 Task: Create in the project BroaderPath and in the Backlog issue 'Implement a new feature to allow for sentiment analysis of user feedback' a child issue 'Email campaign segmentation and personalization optimization and reporting', and assign it to team member softage.1@softage.net. Create in the project BroaderPath and in the Backlog issue 'Address issues related to system accessibility for users with vision impairments' a child issue 'Chatbot conversation natural language understanding testing and remediation', and assign it to team member softage.2@softage.net
Action: Mouse scrolled (100, 71) with delta (0, 0)
Screenshot: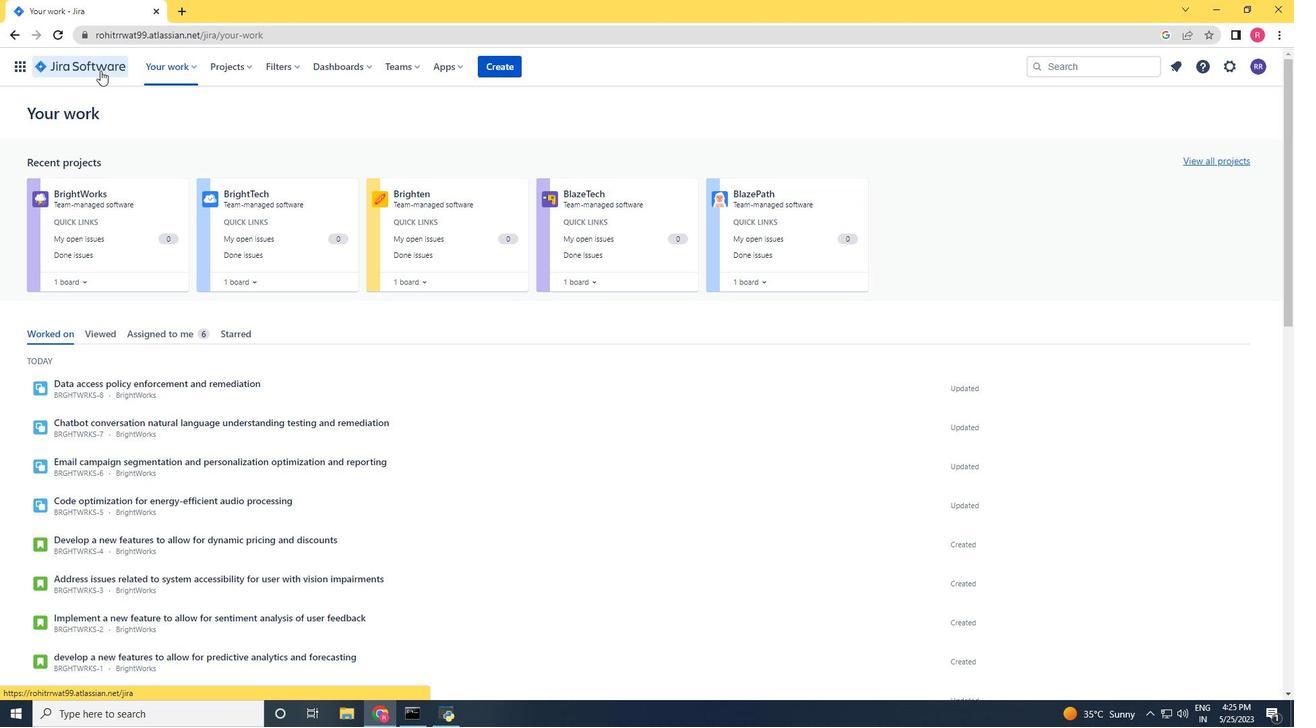 
Action: Mouse scrolled (100, 71) with delta (0, 0)
Screenshot: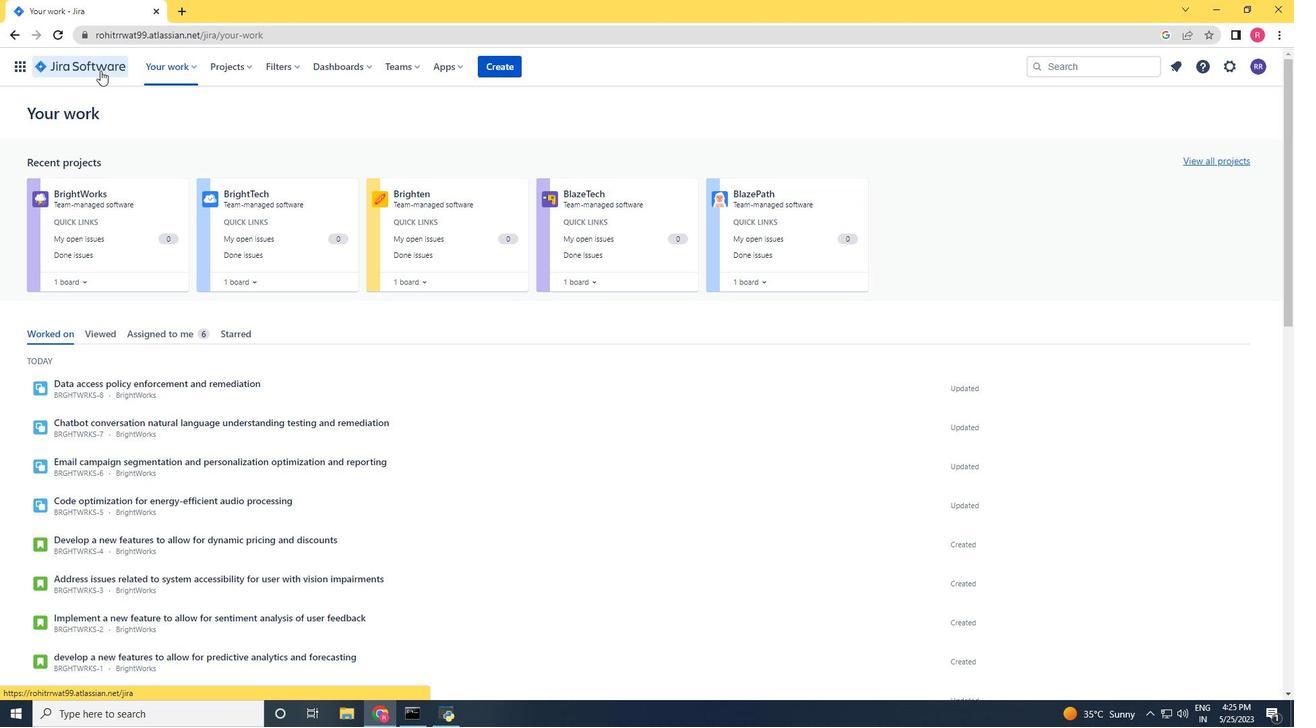 
Action: Mouse moved to (232, 67)
Screenshot: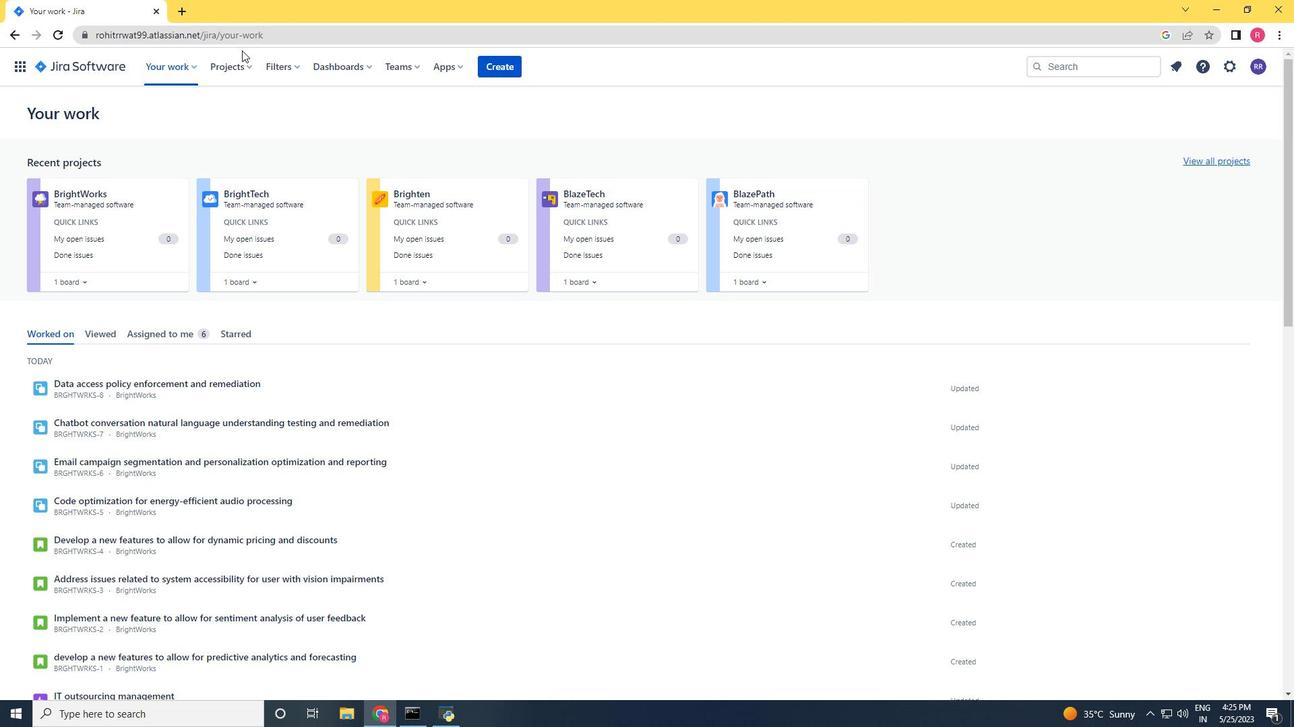 
Action: Mouse pressed left at (232, 67)
Screenshot: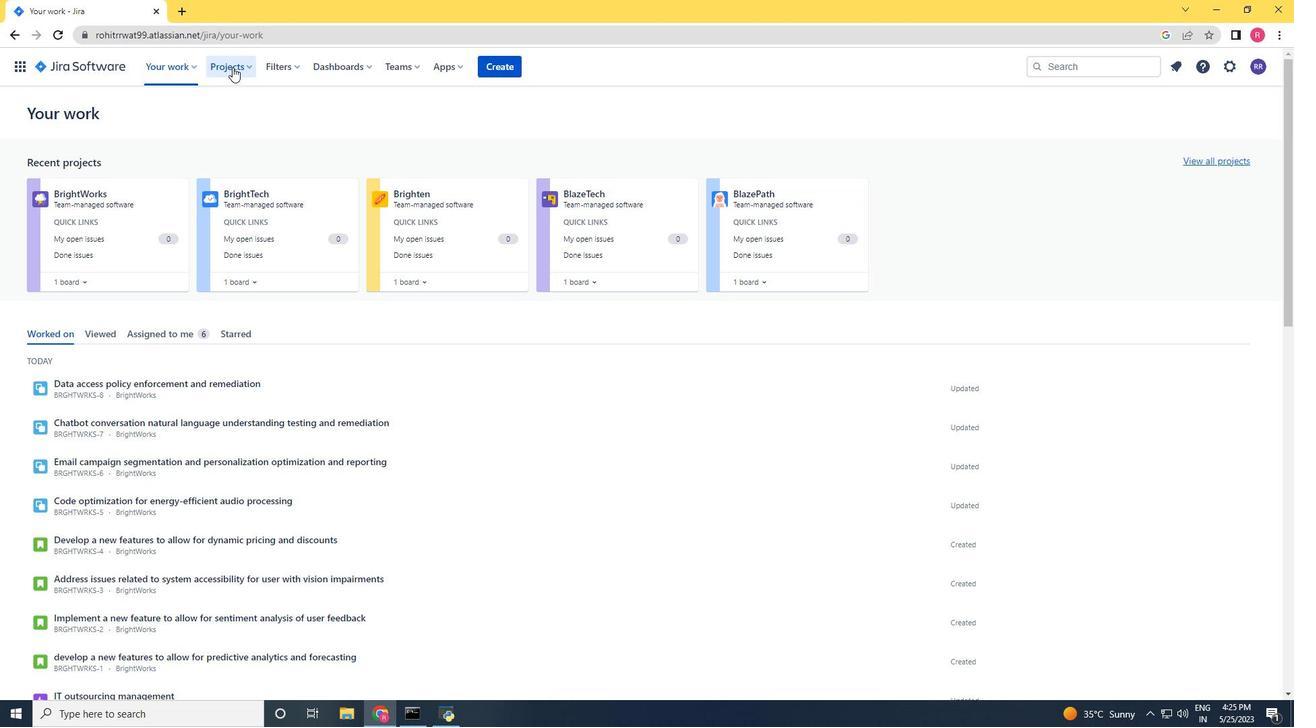 
Action: Mouse moved to (240, 119)
Screenshot: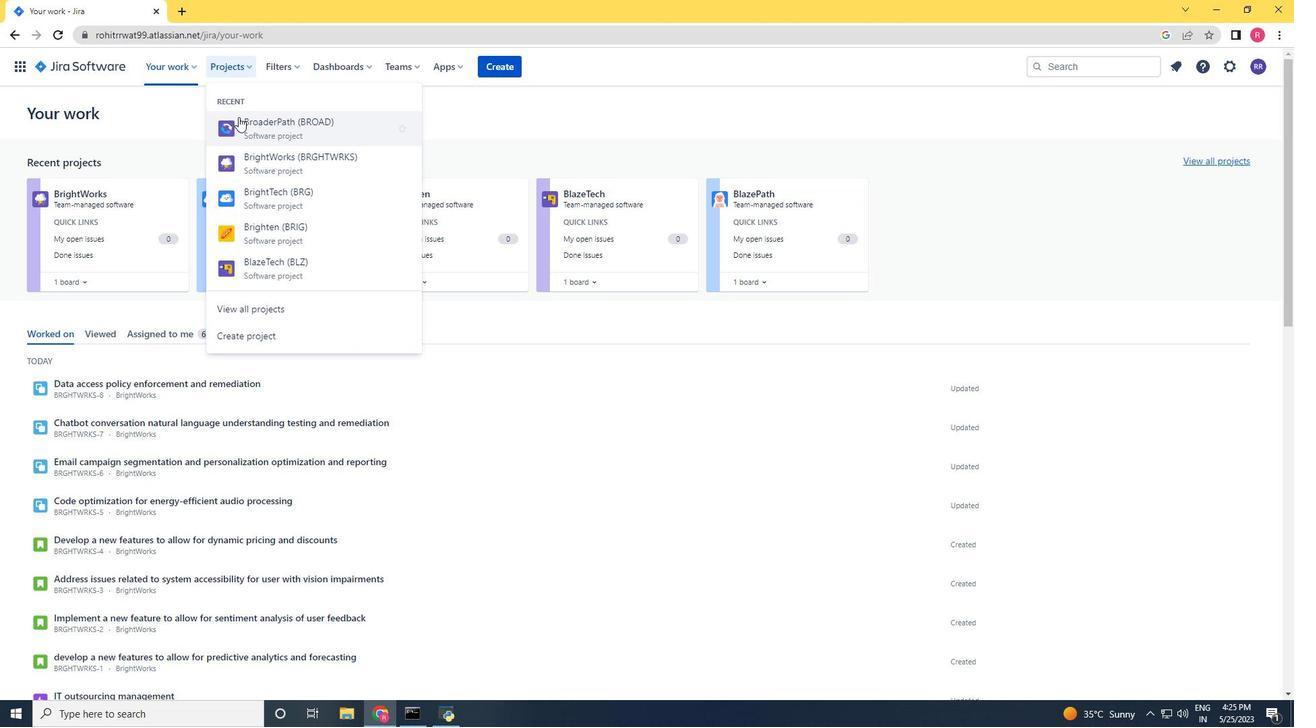 
Action: Mouse pressed left at (240, 119)
Screenshot: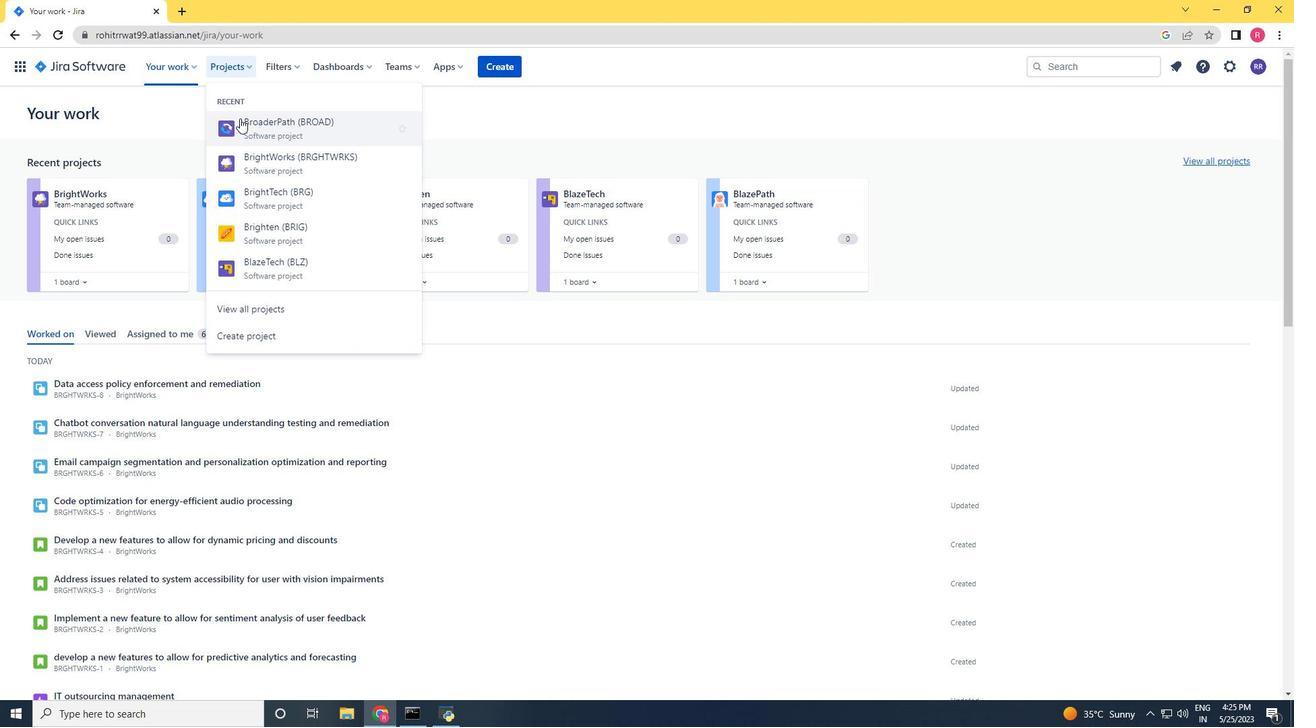 
Action: Mouse moved to (57, 201)
Screenshot: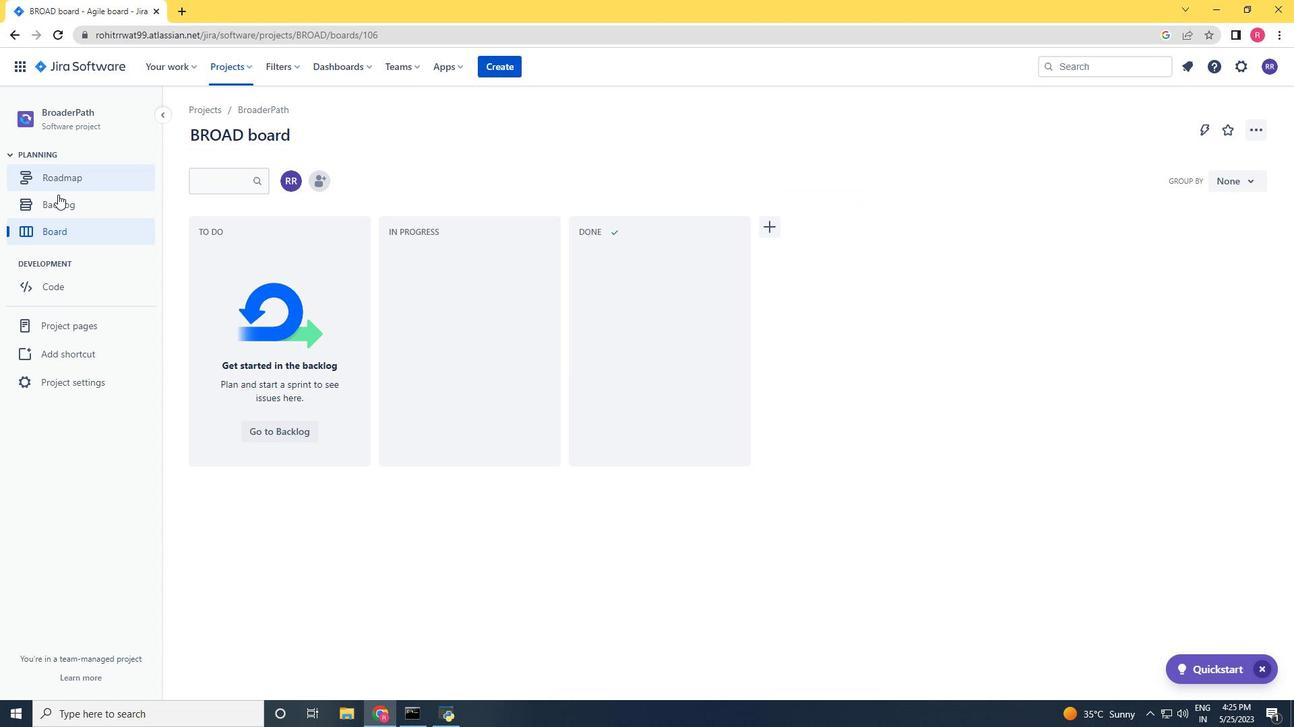 
Action: Mouse pressed left at (57, 201)
Screenshot: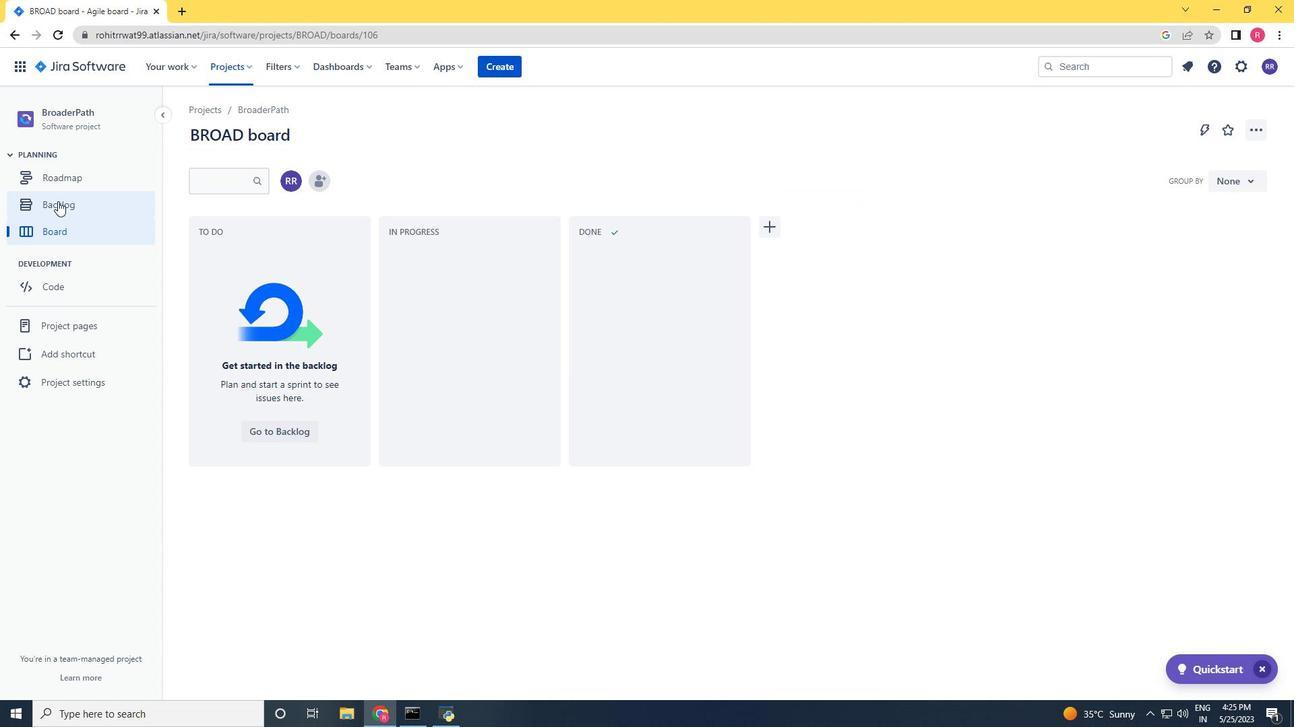 
Action: Mouse moved to (558, 427)
Screenshot: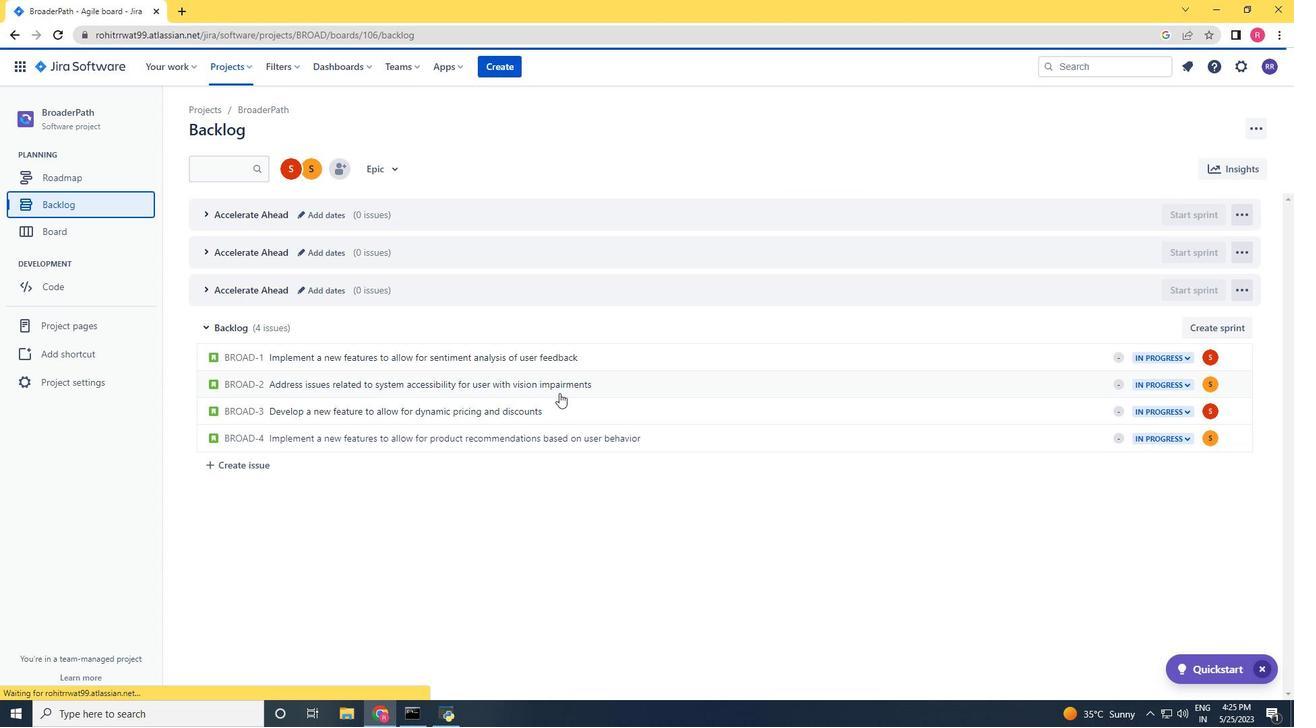 
Action: Mouse scrolled (558, 426) with delta (0, 0)
Screenshot: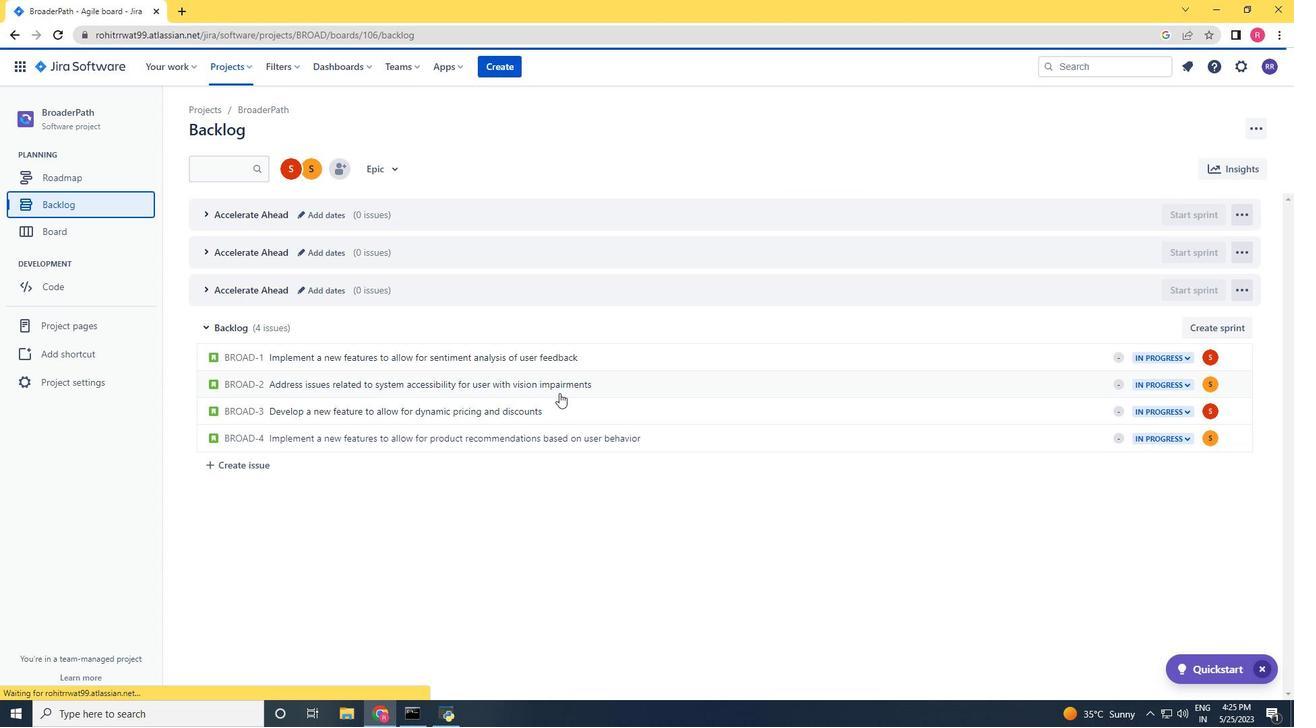
Action: Mouse moved to (558, 455)
Screenshot: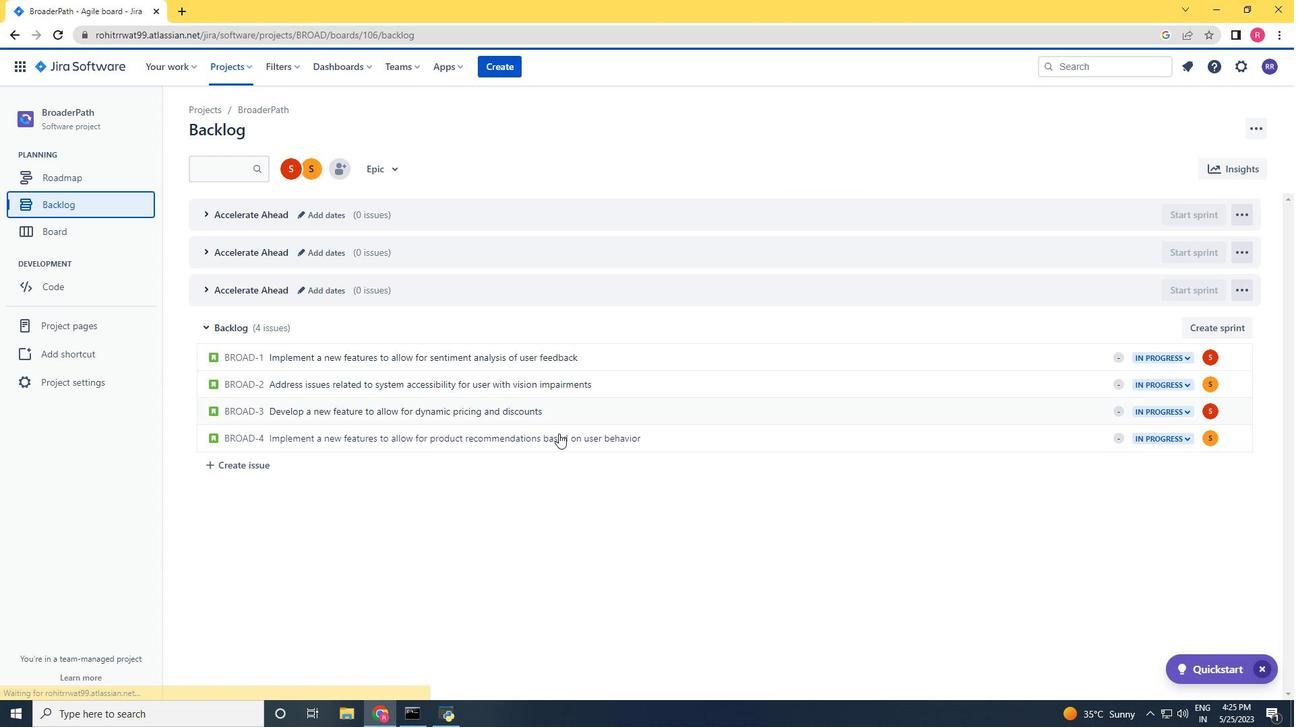 
Action: Mouse scrolled (558, 454) with delta (0, 0)
Screenshot: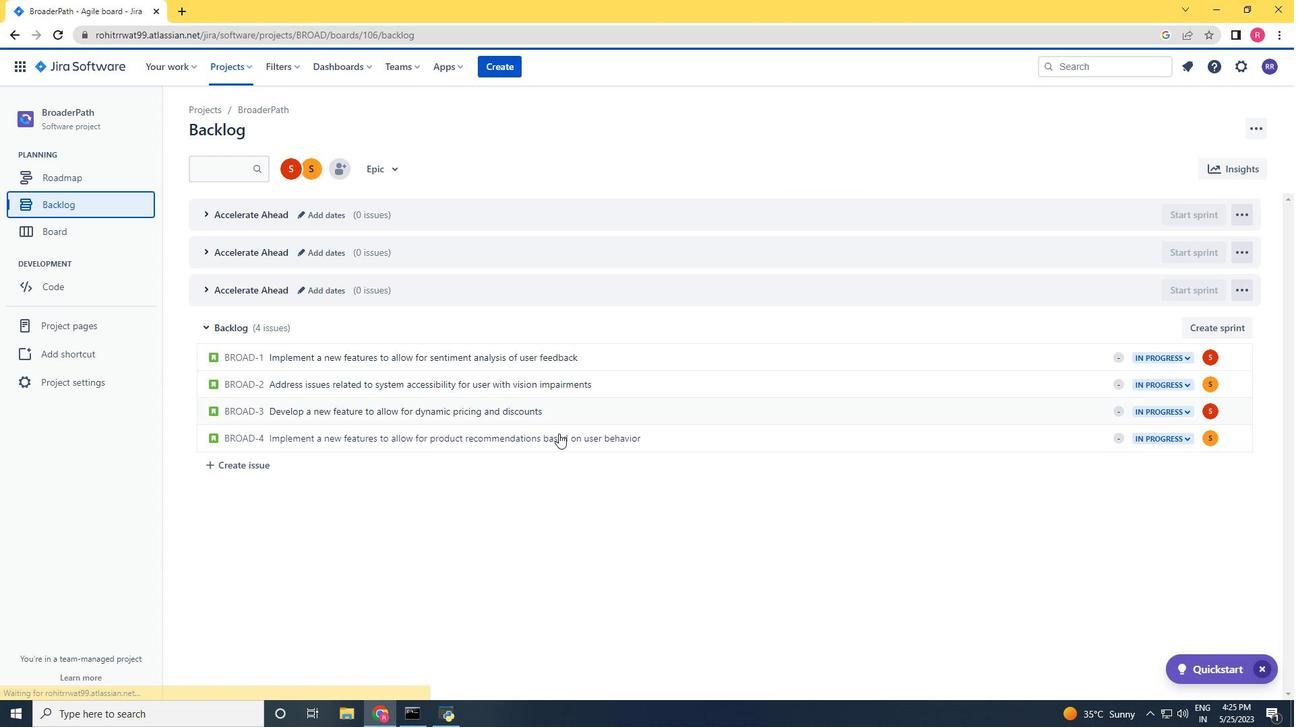 
Action: Mouse moved to (558, 458)
Screenshot: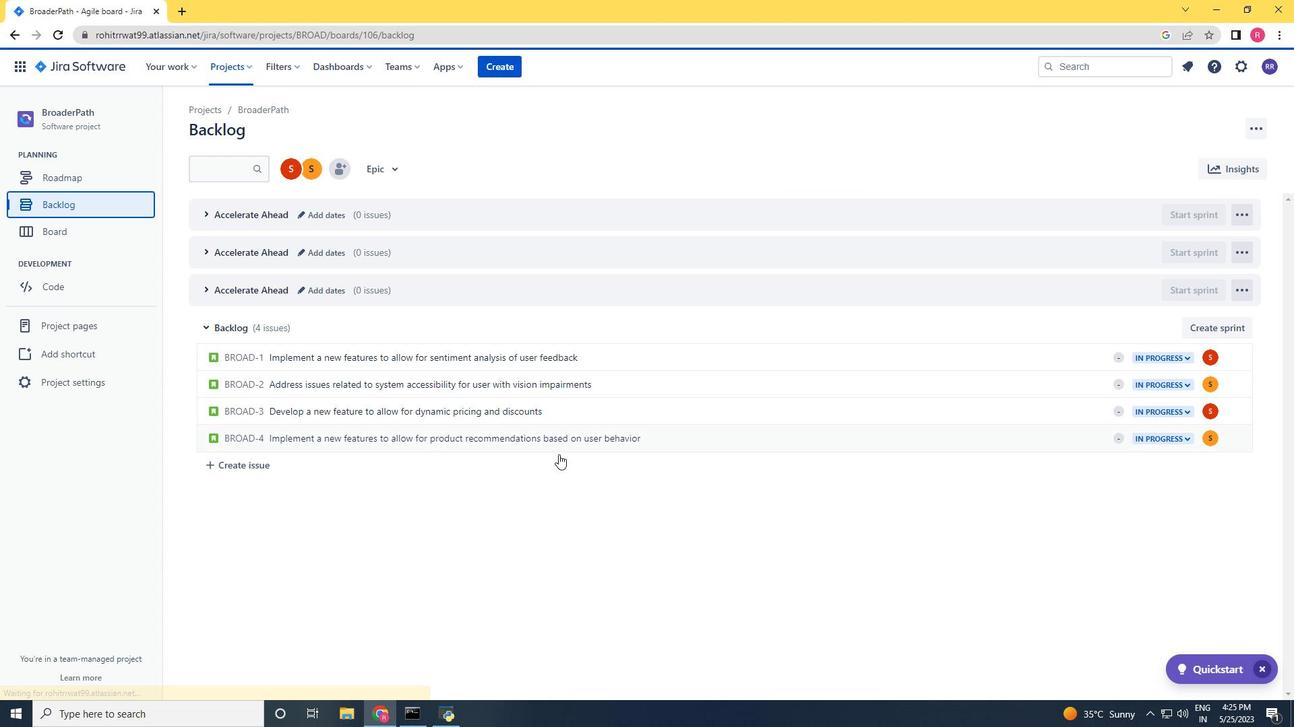 
Action: Mouse scrolled (558, 457) with delta (0, 0)
Screenshot: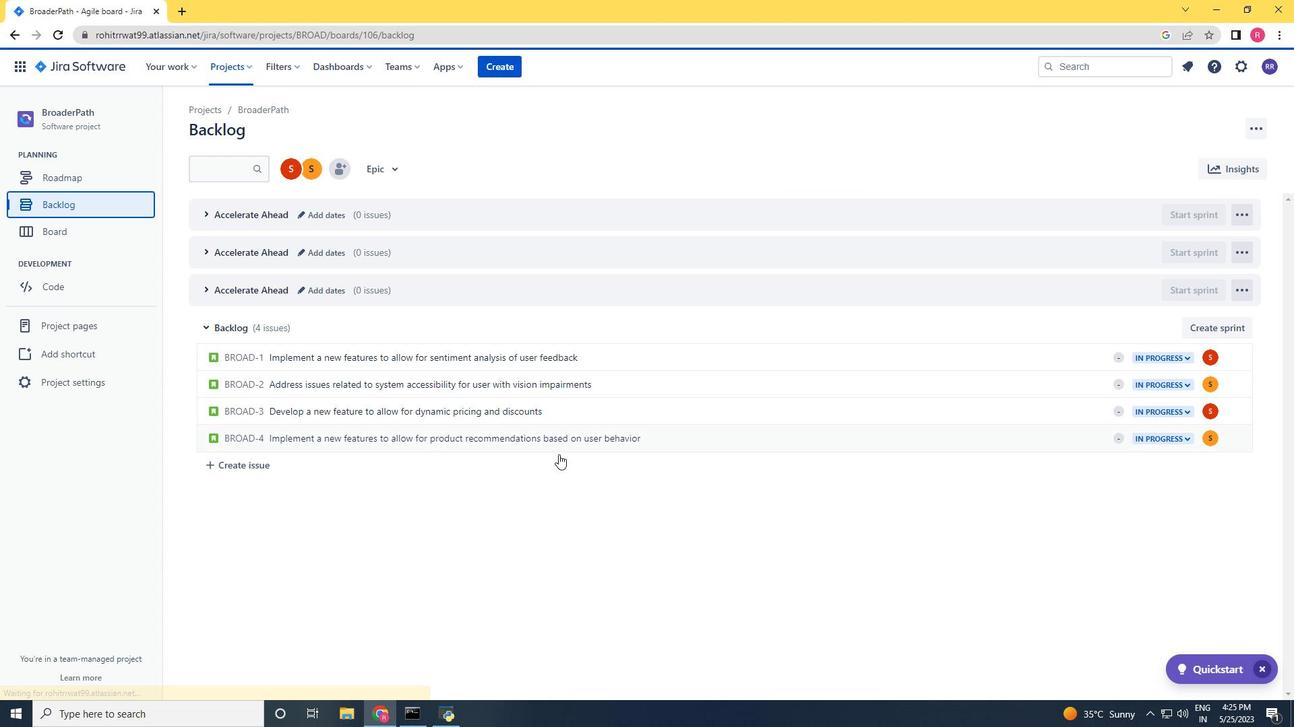 
Action: Mouse moved to (749, 357)
Screenshot: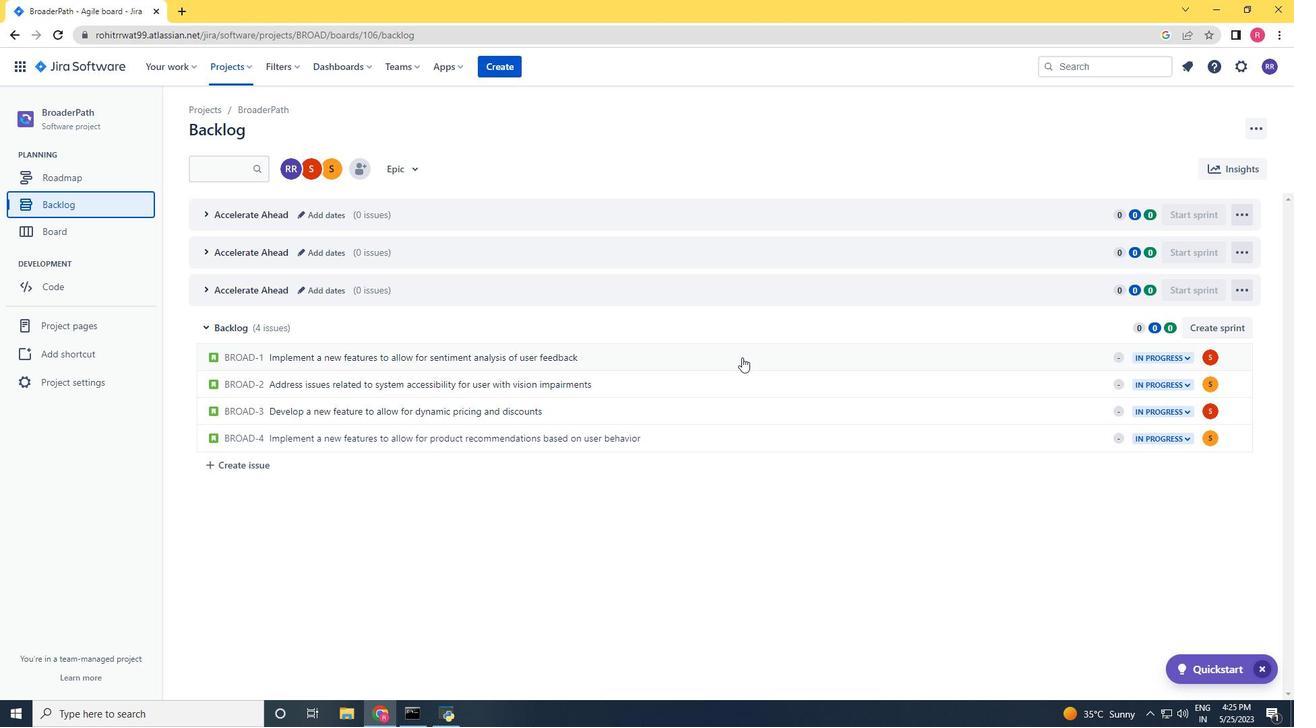 
Action: Mouse pressed left at (749, 357)
Screenshot: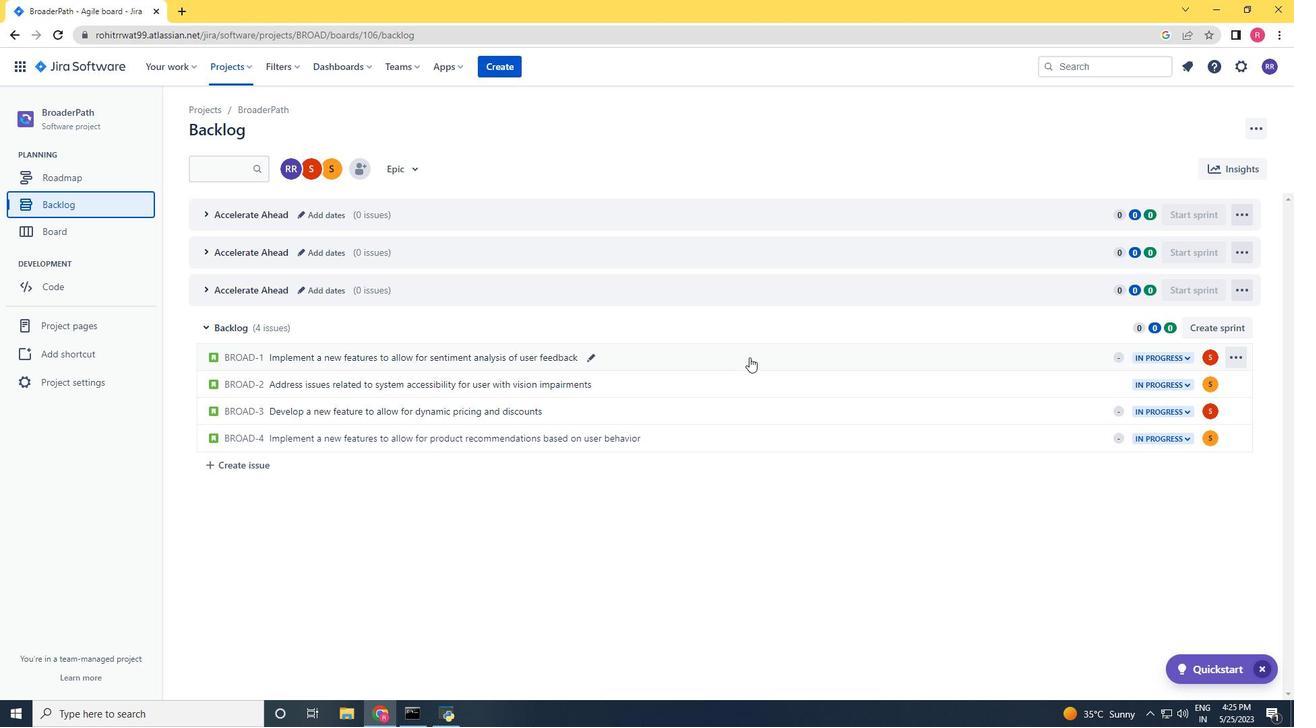 
Action: Mouse moved to (1059, 304)
Screenshot: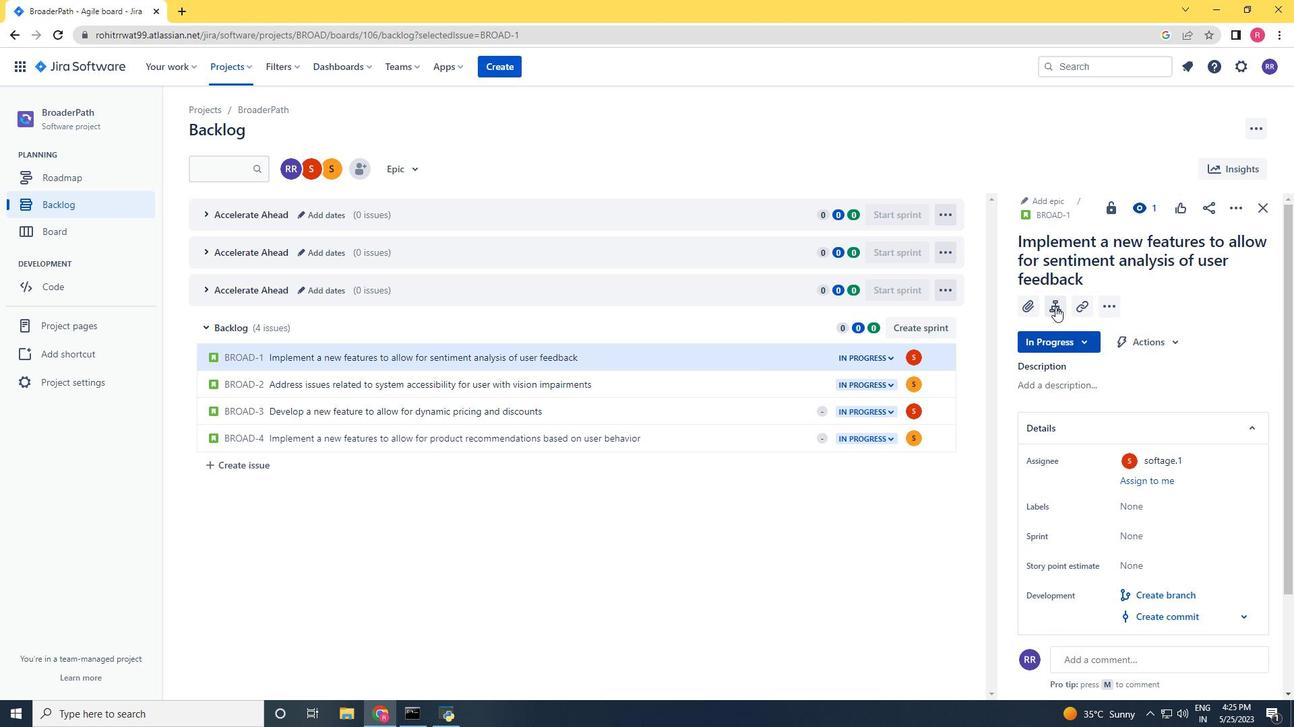 
Action: Mouse pressed left at (1059, 304)
Screenshot: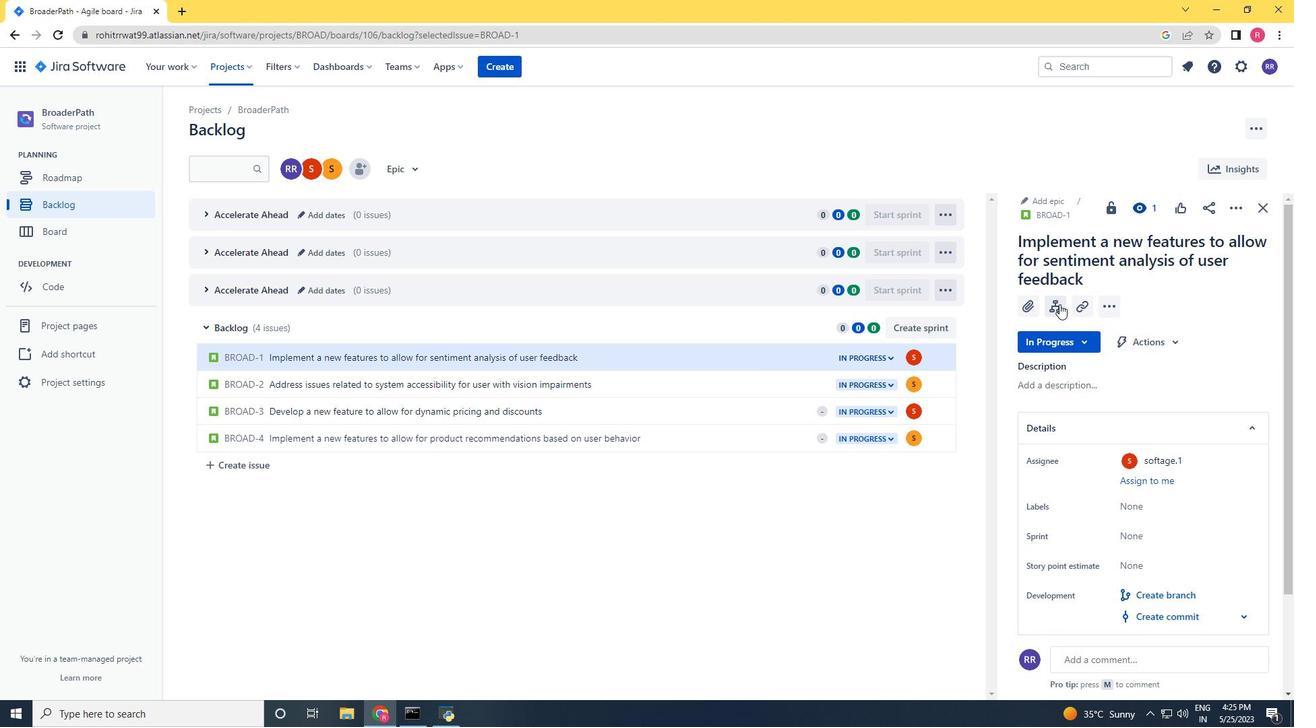 
Action: Key pressed <Key.shift><Key.shift><Key.shift><Key.shift><Key.shift><Key.shift><Key.shift><Key.shift>Email<Key.space>campaign<Key.space>segmentation<Key.space>and<Key.space>personalization<Key.space>optimization<Key.space>and<Key.space>reporting<Key.space><Key.enter>
Screenshot: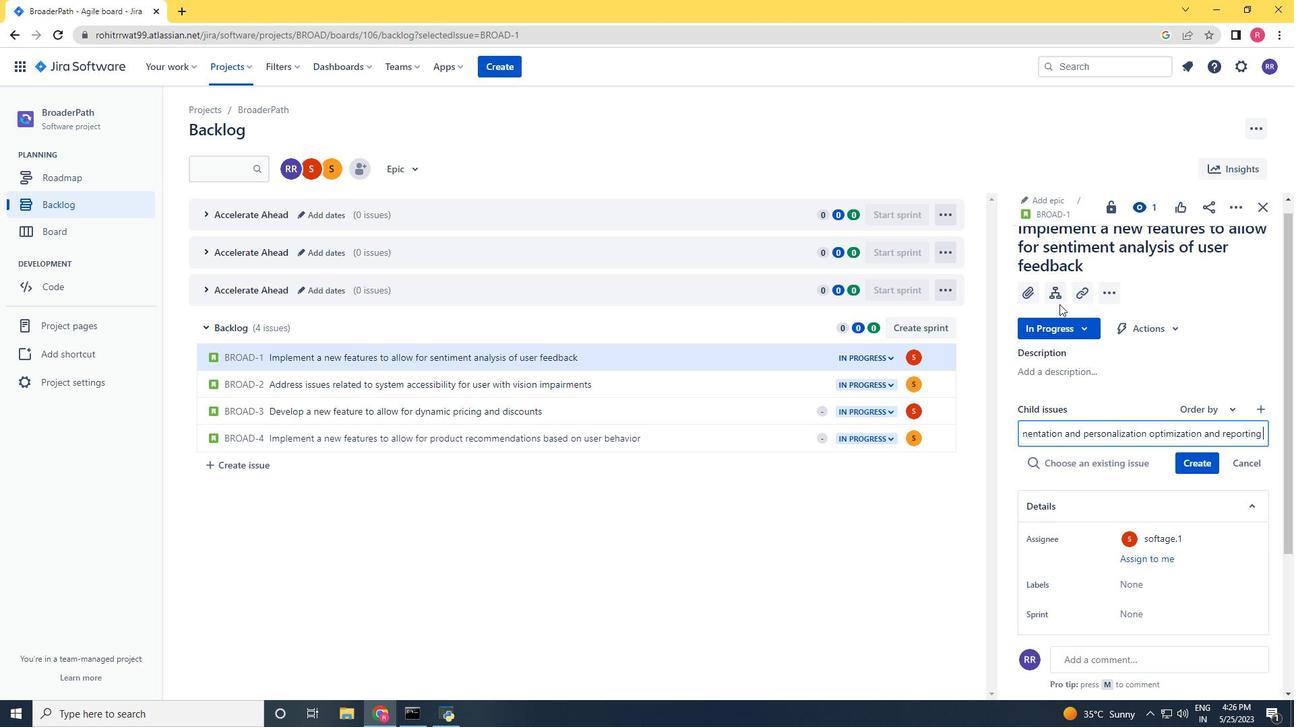 
Action: Mouse moved to (760, 386)
Screenshot: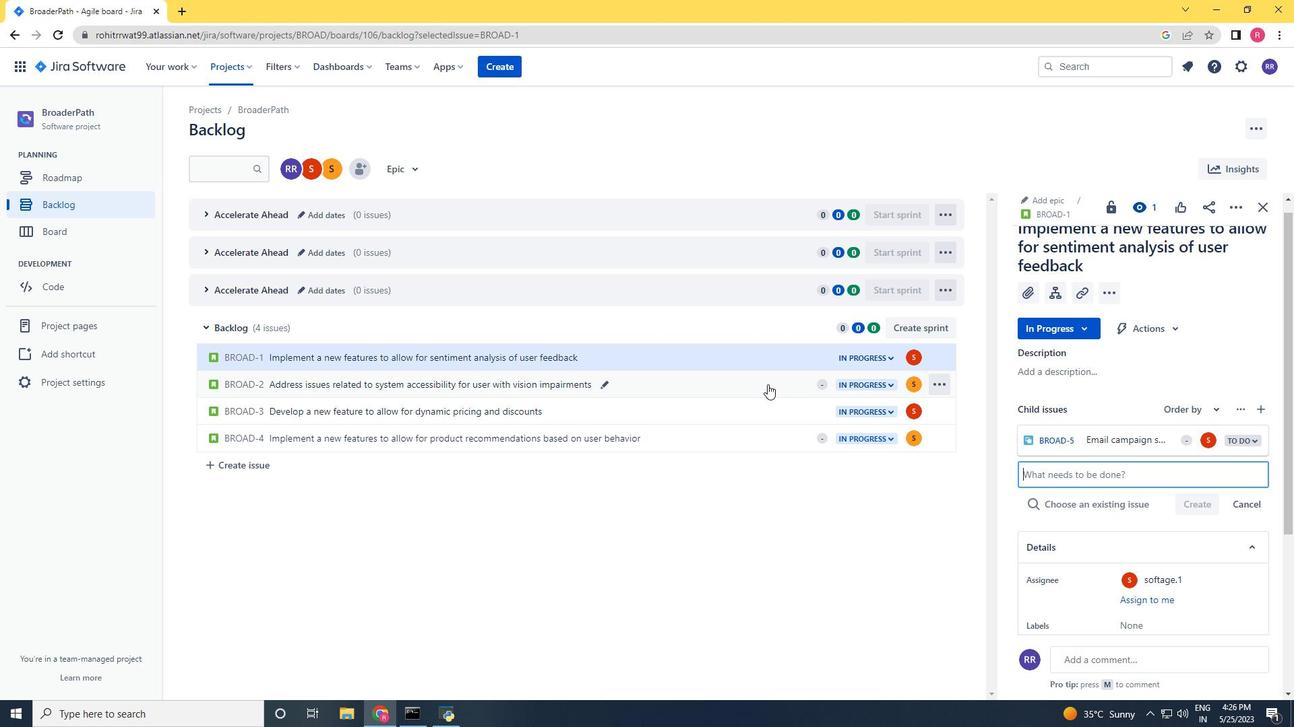 
Action: Mouse pressed left at (760, 386)
Screenshot: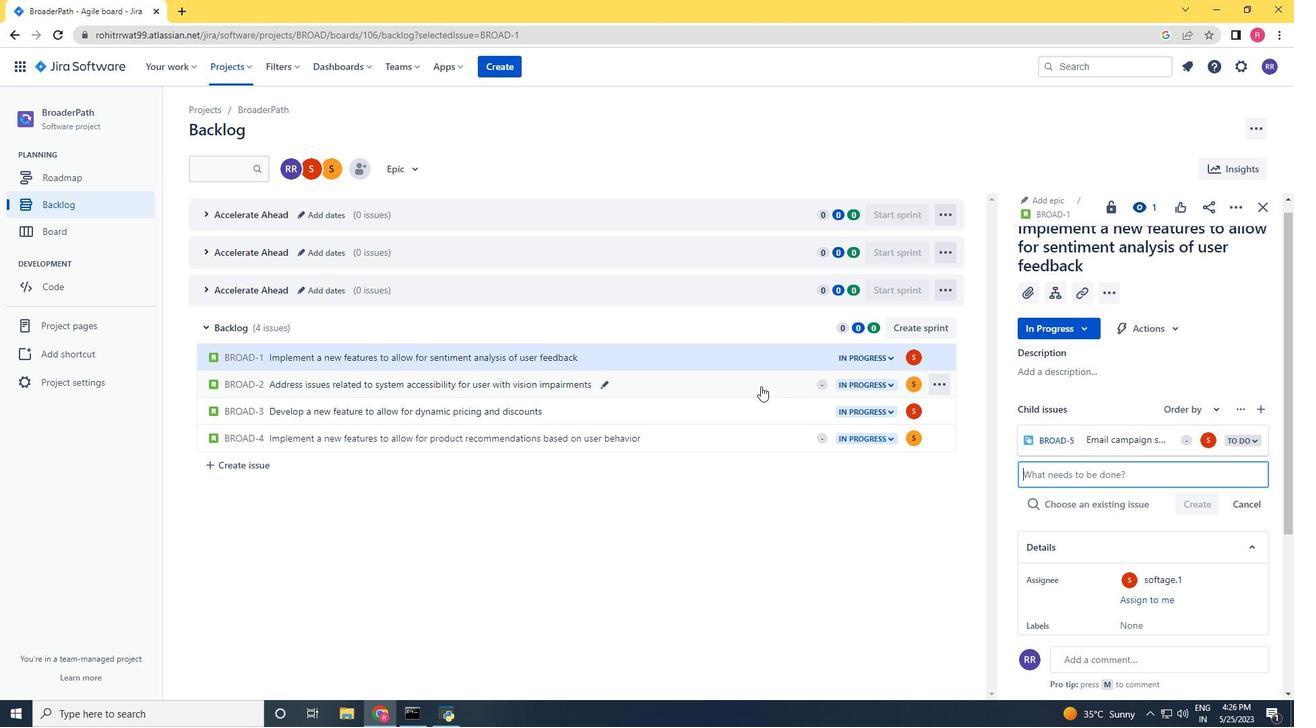 
Action: Mouse moved to (1050, 308)
Screenshot: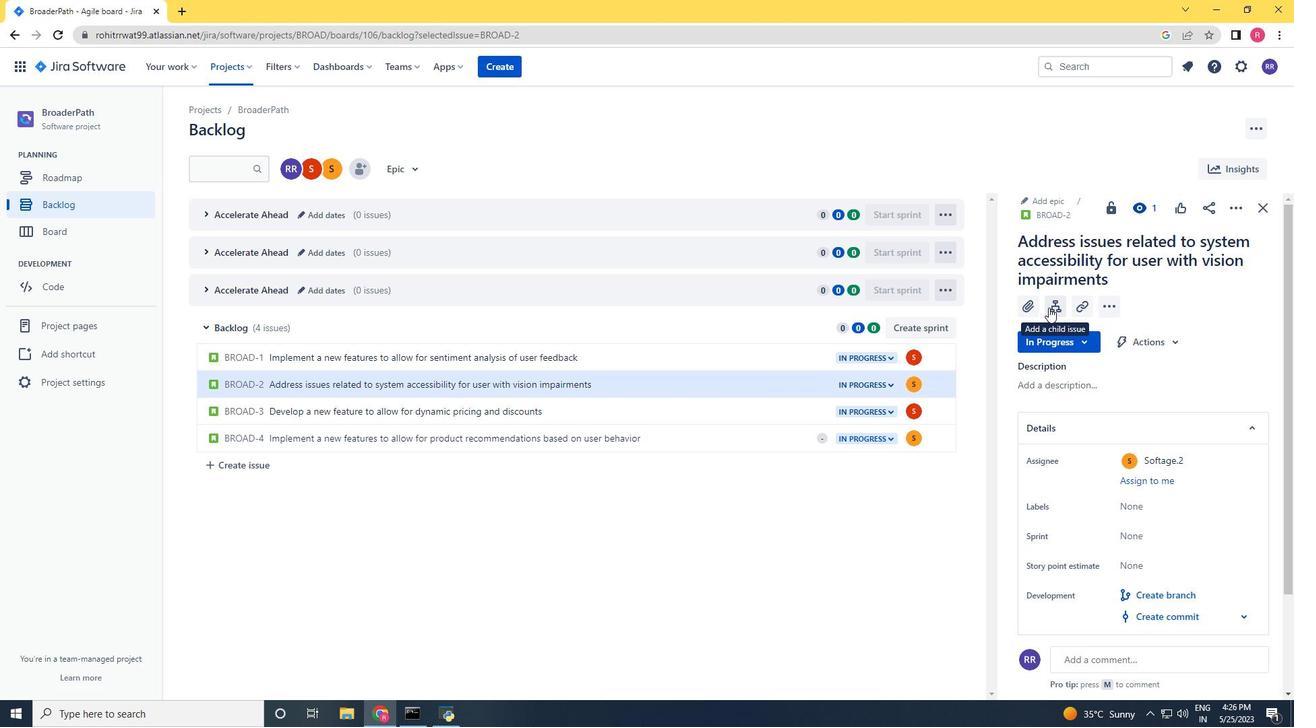 
Action: Mouse pressed left at (1050, 308)
Screenshot: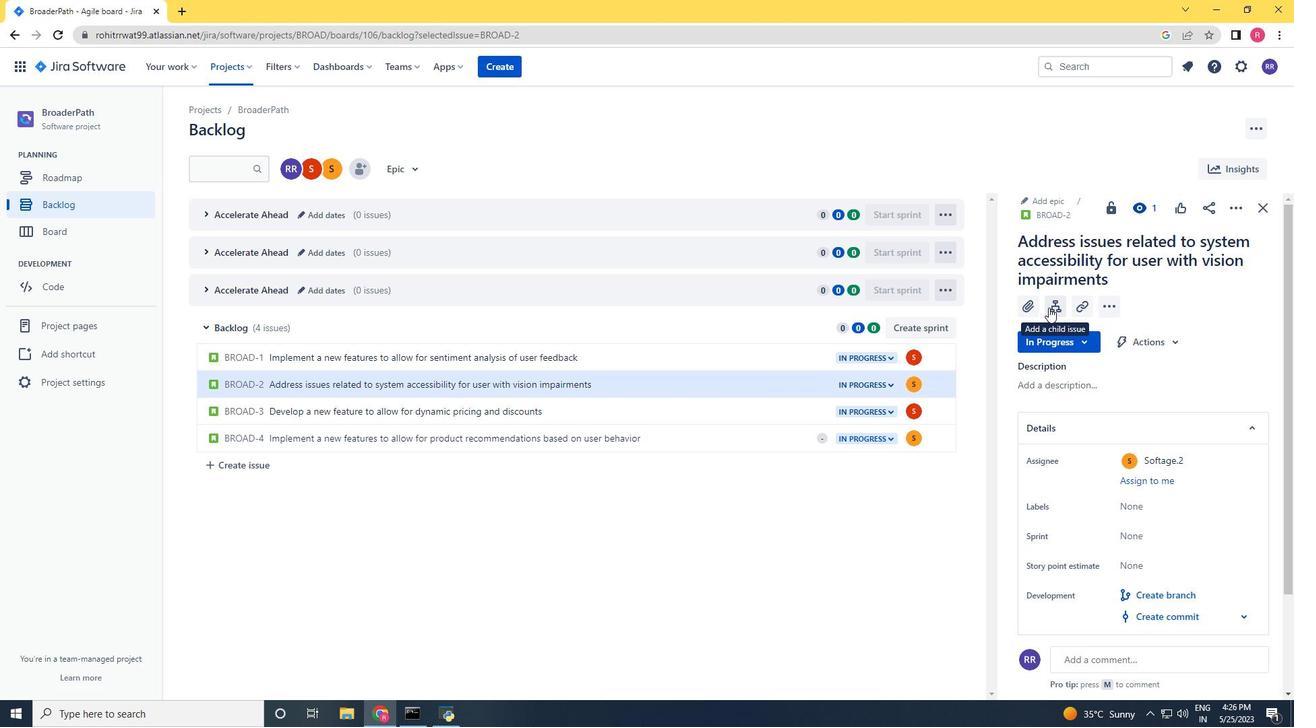 
Action: Key pressed <Key.shift><Key.shift><Key.shift><Key.shift><Key.shift><Key.shift><Key.shift><Key.shift><Key.shift><Key.shift><Key.shift><Key.shift><Key.shift><Key.shift><Key.shift><Key.shift><Key.shift><Key.shift><Key.shift><Key.shift><Key.shift><Key.shift><Key.shift><Key.shift><Key.shift>Chatbot<Key.space>conversaion<Key.space><Key.backspace><Key.backspace><Key.backspace><Key.backspace><Key.backspace><Key.backspace><Key.backspace>rsation<Key.space>natural<Key.space>langusage<Key.space><Key.backspace><Key.backspace><Key.backspace><Key.backspace><Key.backspace><Key.backspace><Key.backspace><Key.backspace>nguage<Key.space>understandin<Key.space><Key.backspace>g<Key.space>testing<Key.space>and<Key.space>remediation<Key.space><Key.enter>
Screenshot: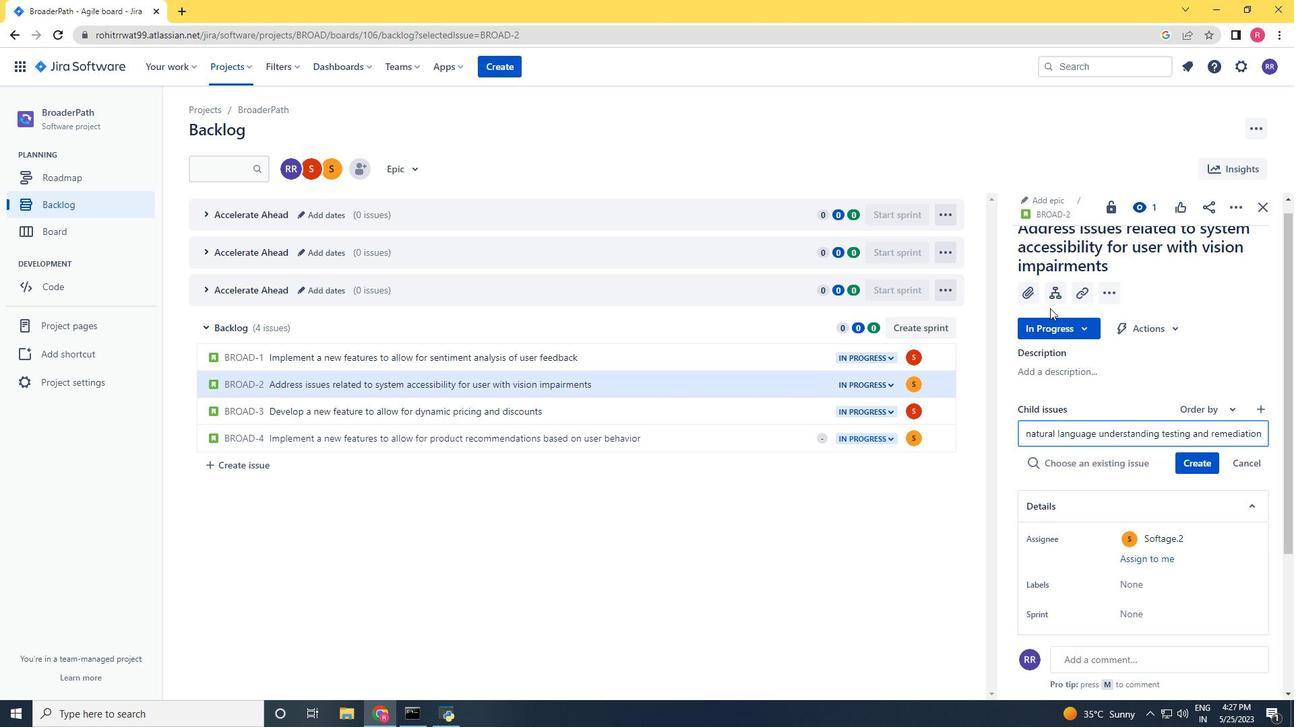 
Action: Mouse moved to (1207, 444)
Screenshot: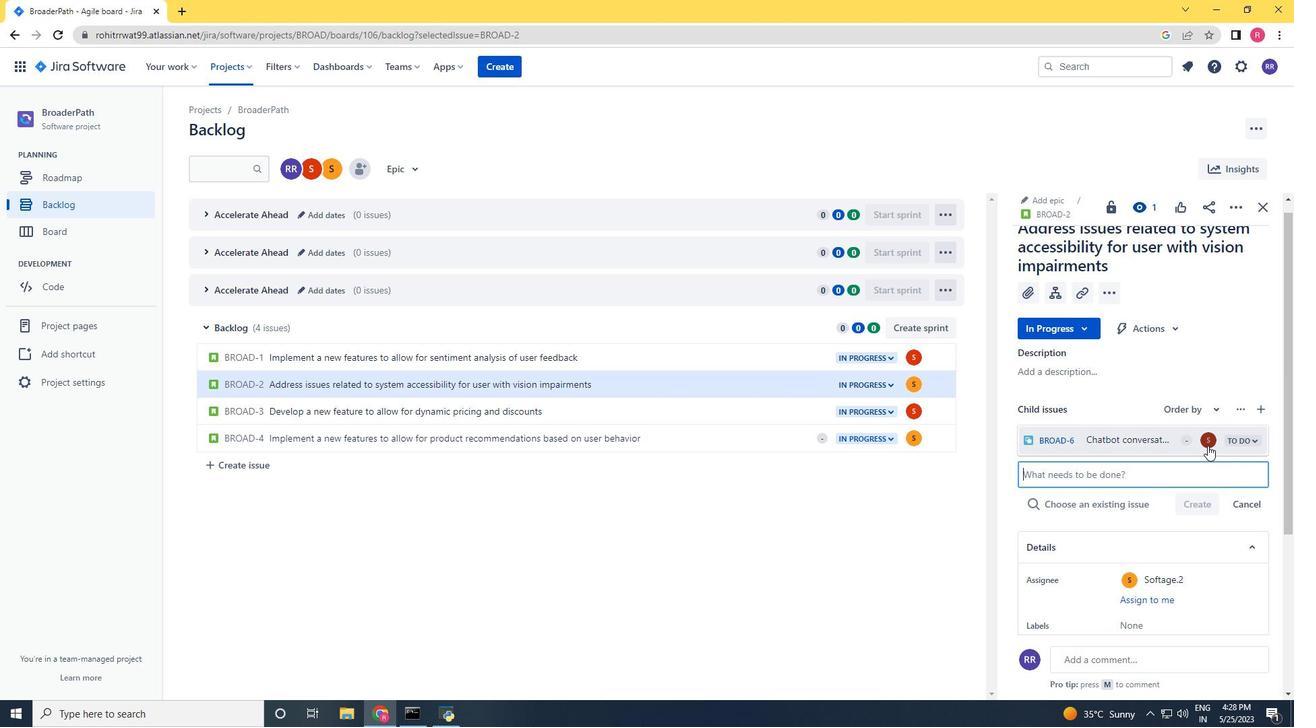 
Action: Mouse pressed left at (1207, 444)
Screenshot: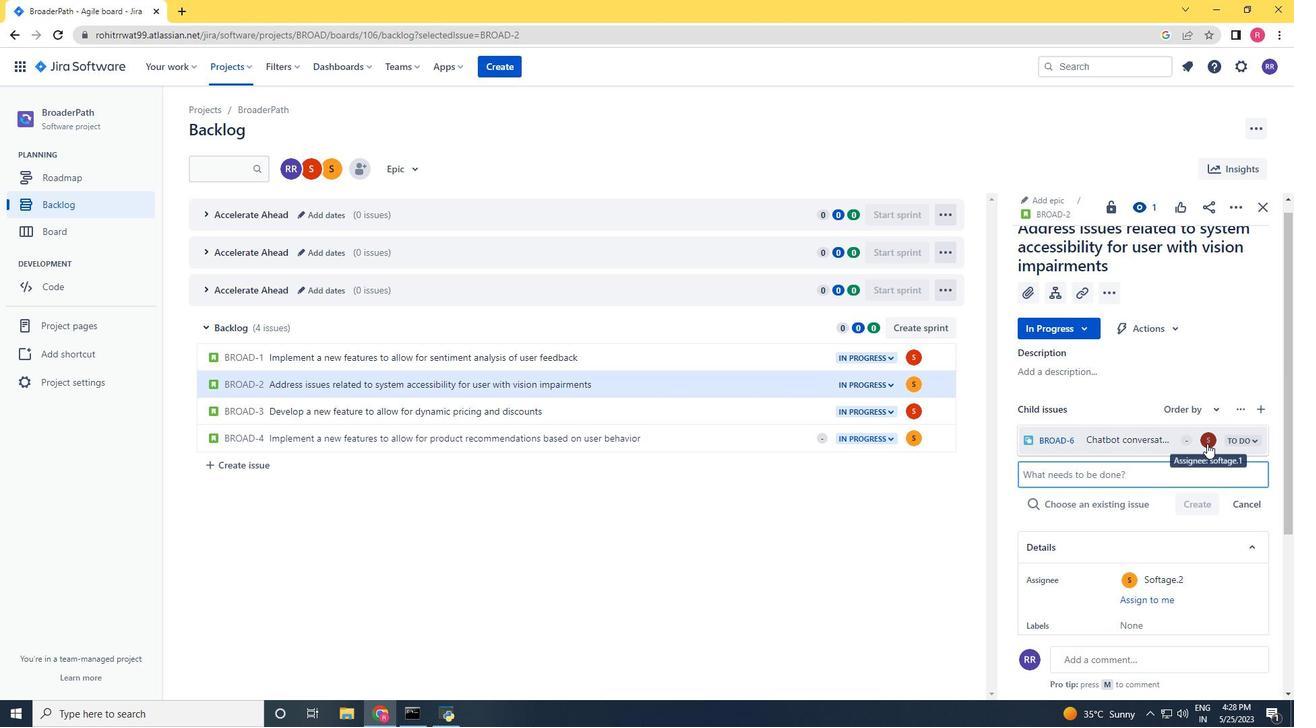 
Action: Key pressed softage.2<Key.shift>@softage.net
Screenshot: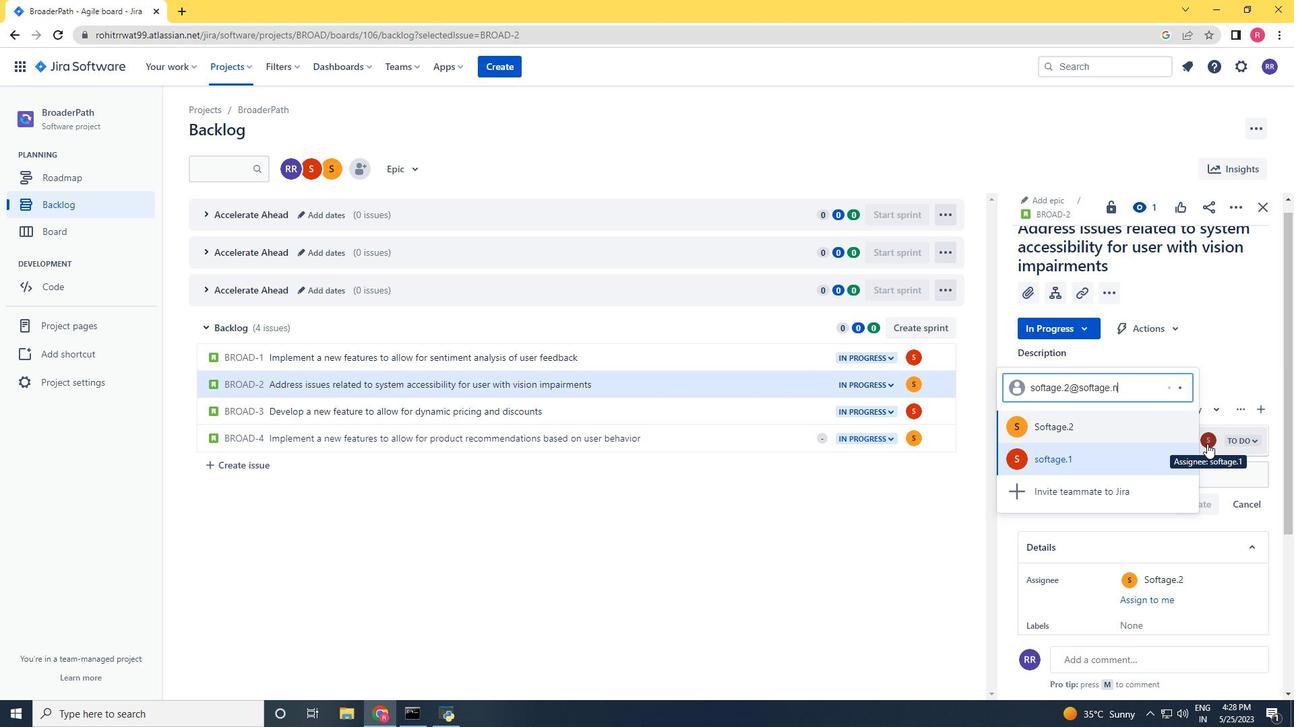 
Action: Mouse scrolled (1207, 444) with delta (0, 0)
Screenshot: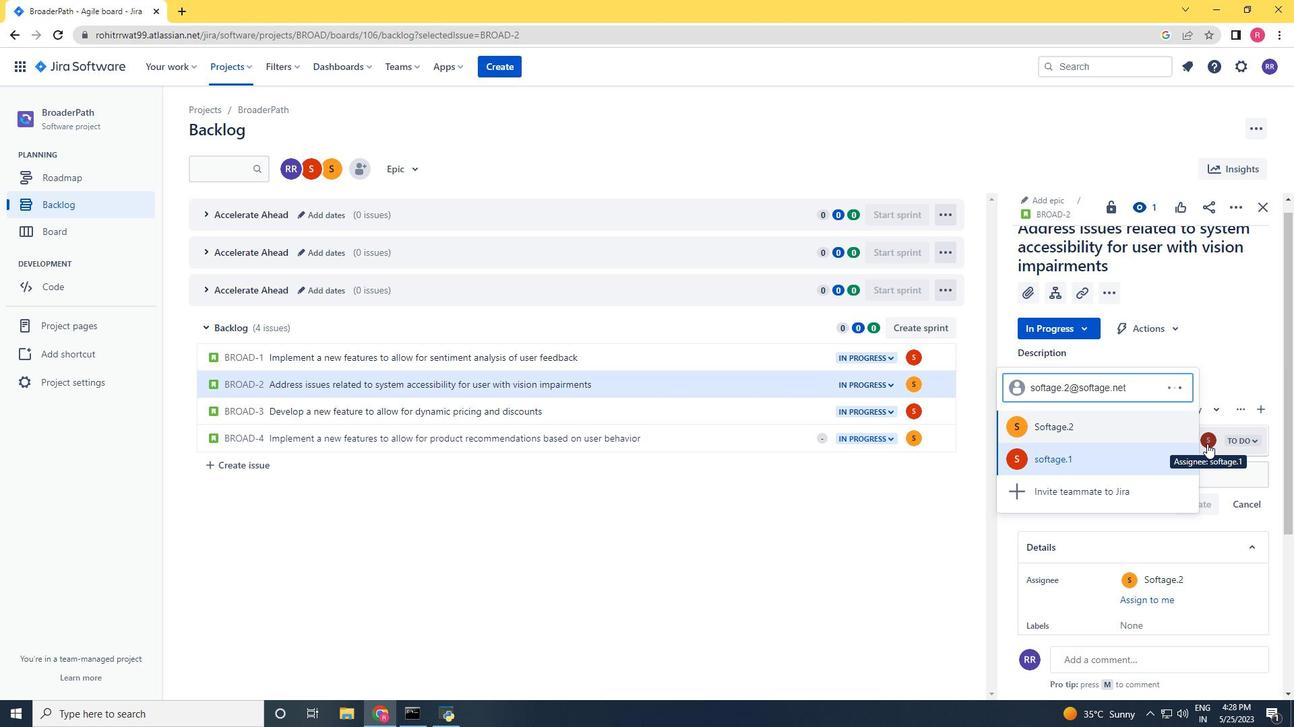 
Action: Mouse moved to (1114, 459)
Screenshot: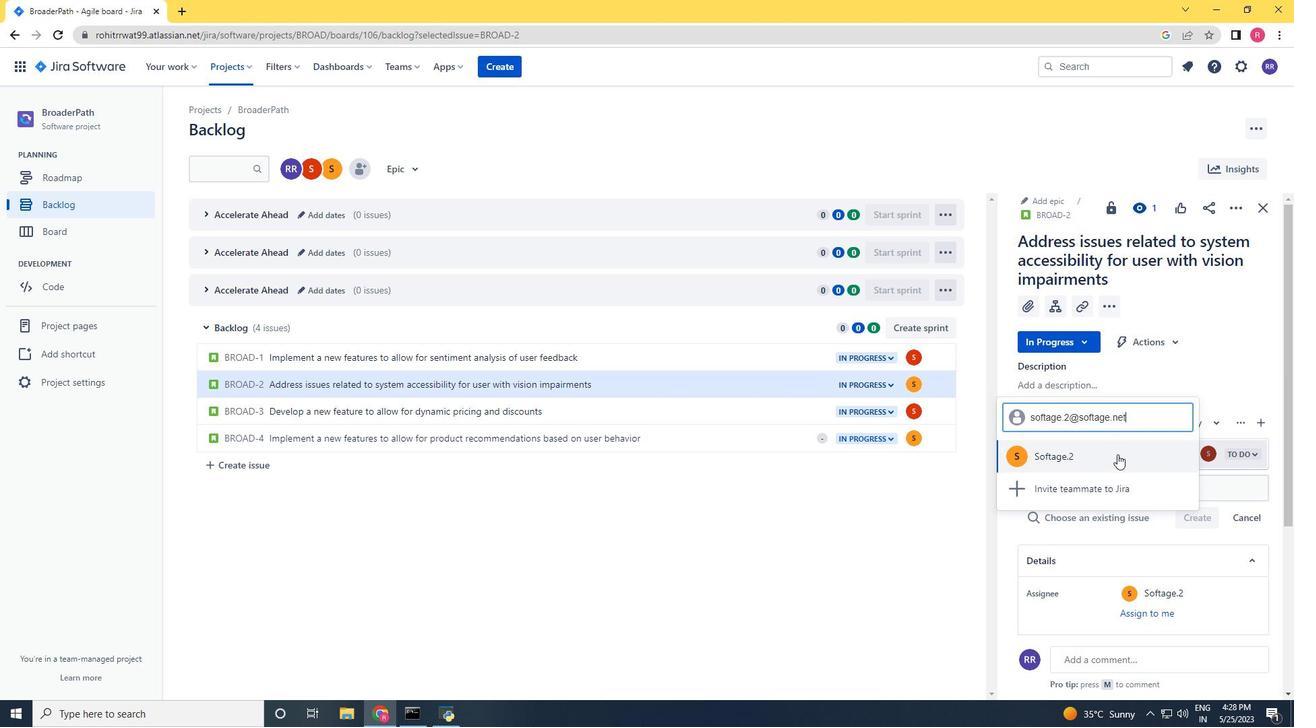 
Action: Mouse pressed left at (1114, 459)
Screenshot: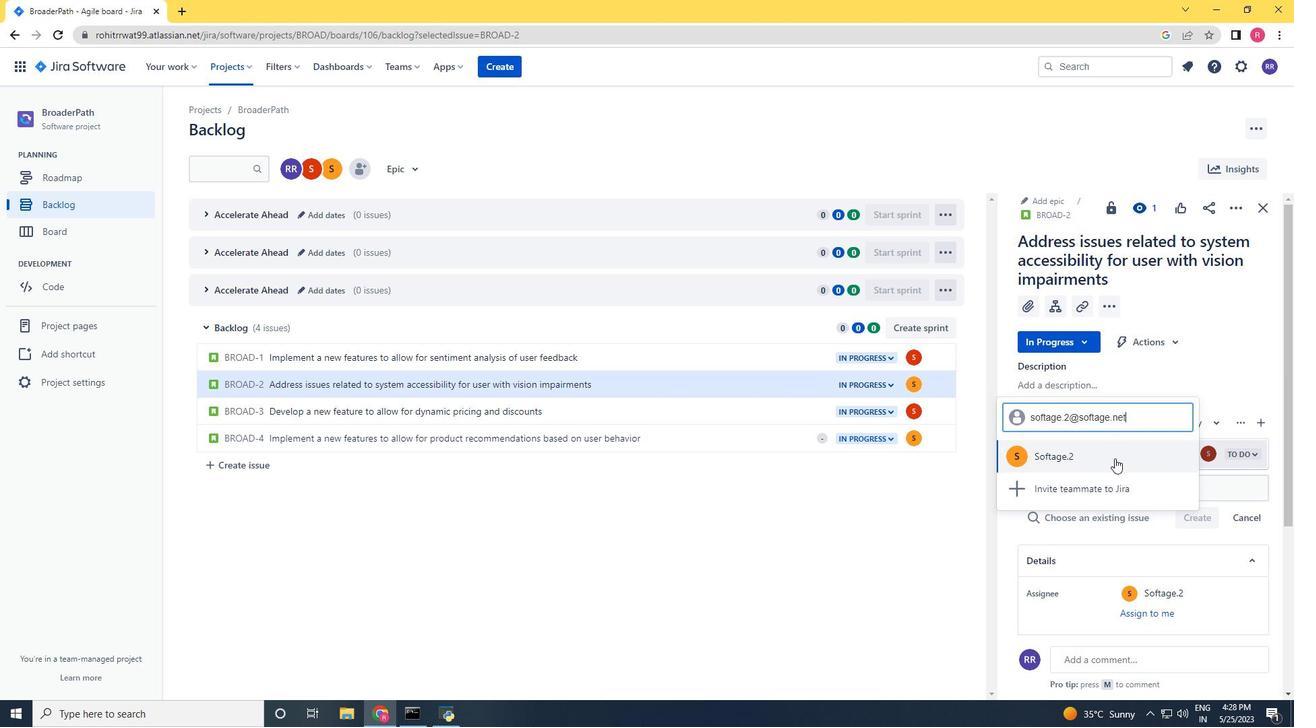 
Action: Mouse moved to (901, 570)
Screenshot: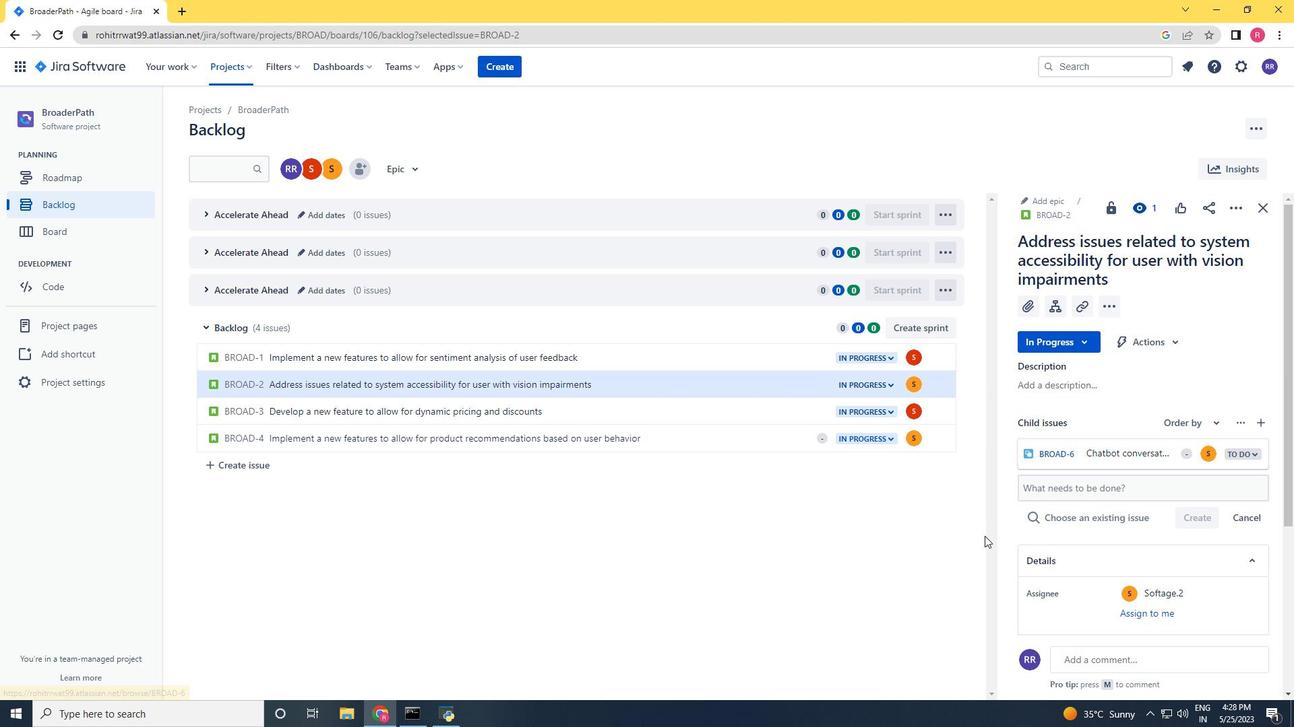
